 Task: Change  the formatting of the data to Which is Greater than5, In conditional formating, put the option 'Yelow Fill with Drak Yellow Text'In the sheet   Swift Sales templetes book
Action: Mouse moved to (111, 152)
Screenshot: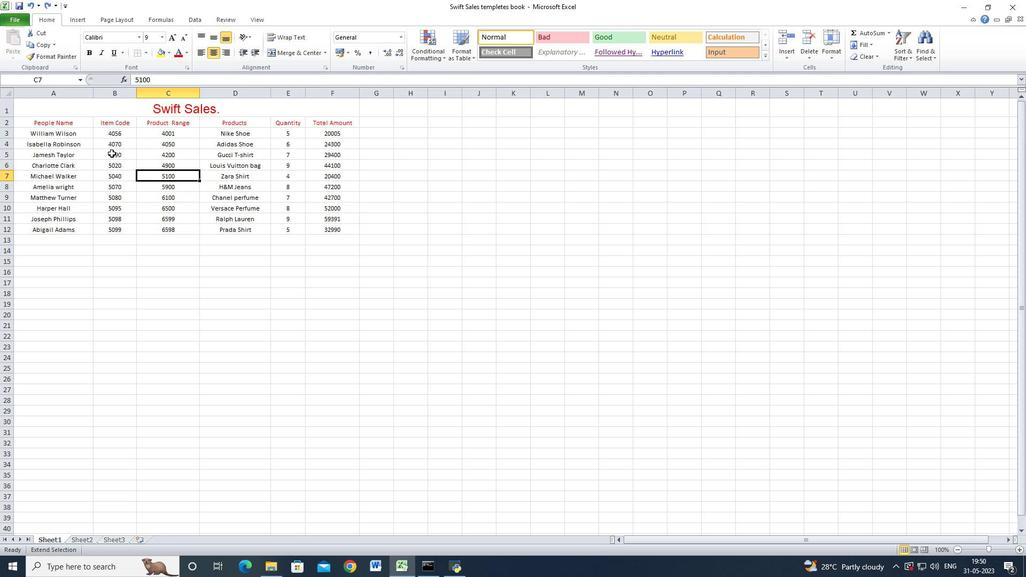 
Action: Mouse pressed left at (111, 152)
Screenshot: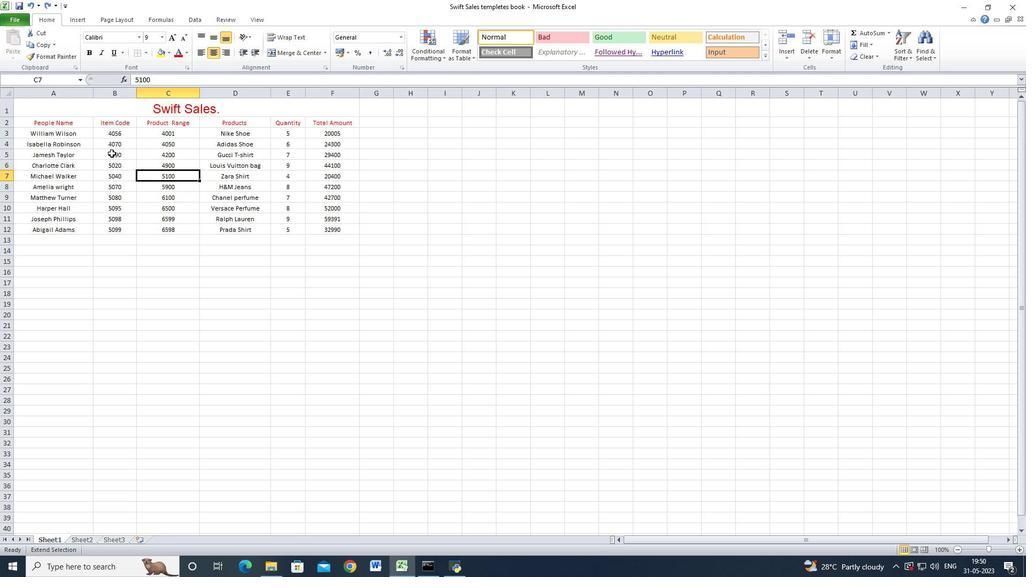 
Action: Mouse moved to (62, 133)
Screenshot: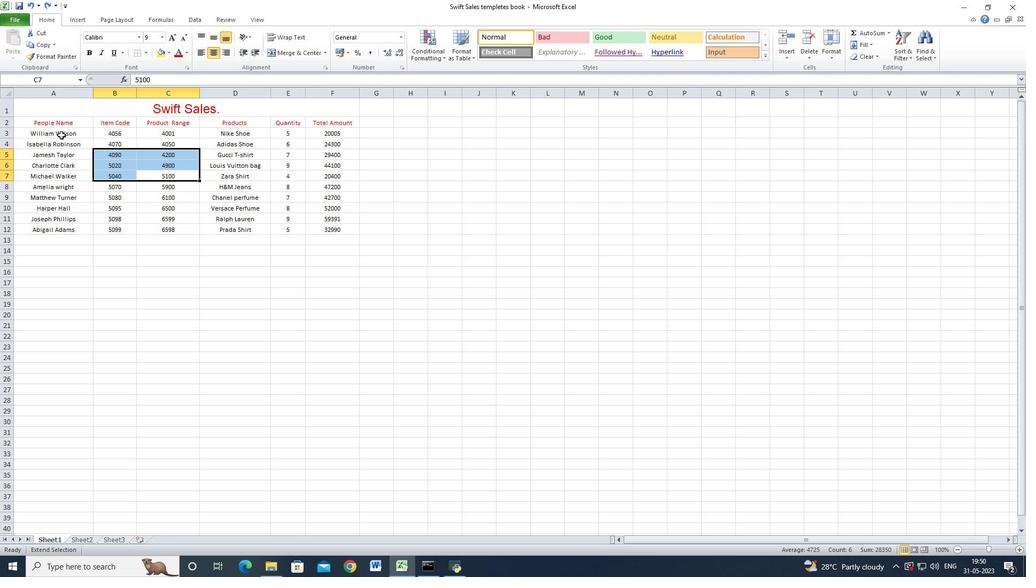 
Action: Mouse pressed left at (62, 133)
Screenshot: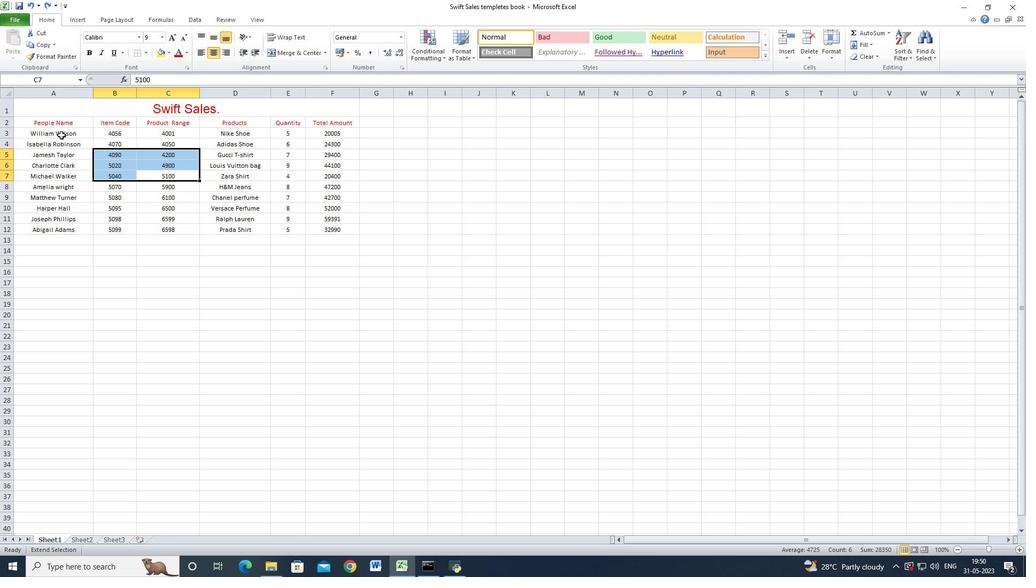 
Action: Mouse moved to (110, 117)
Screenshot: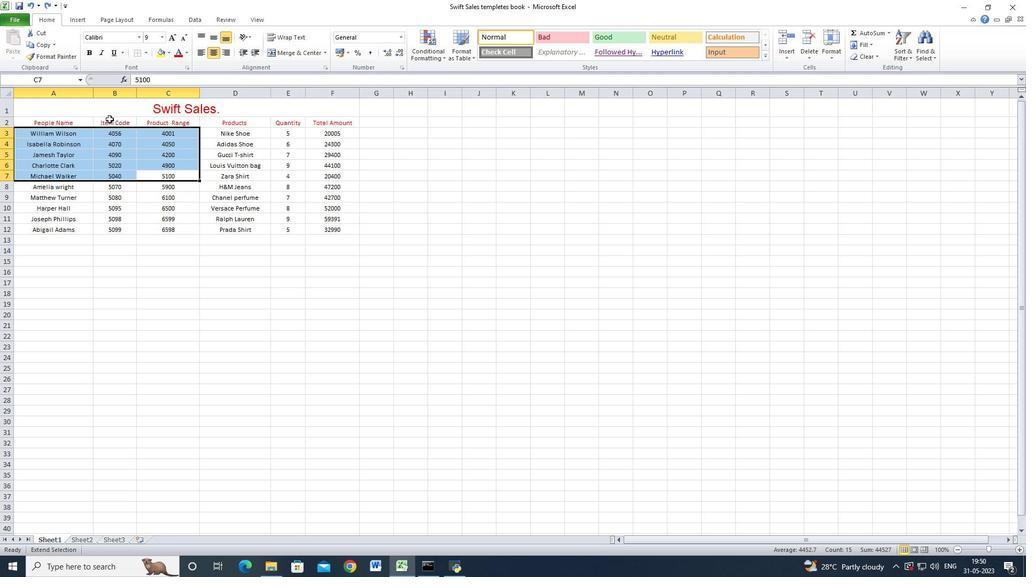 
Action: Mouse pressed left at (110, 117)
Screenshot: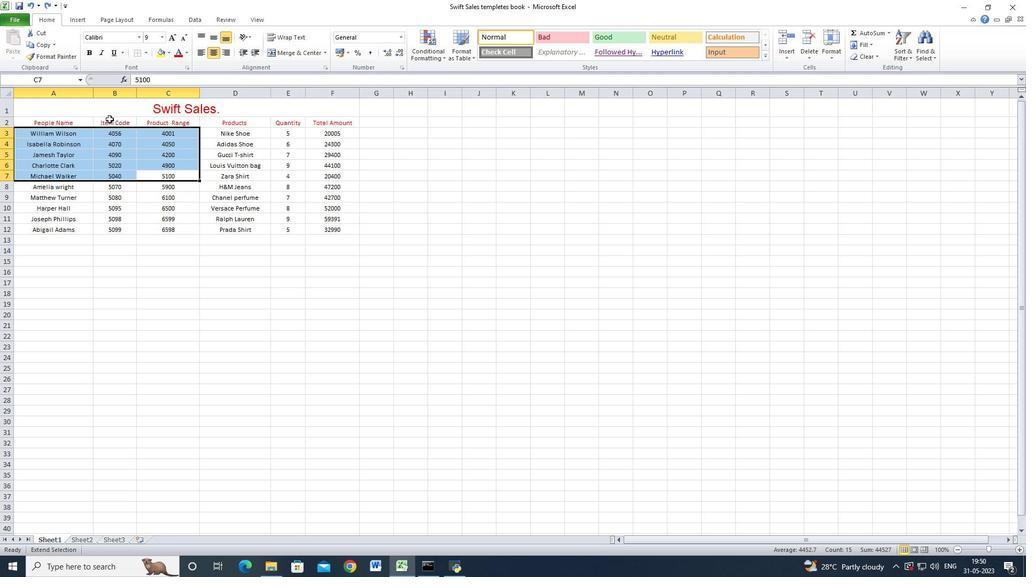 
Action: Mouse moved to (276, 147)
Screenshot: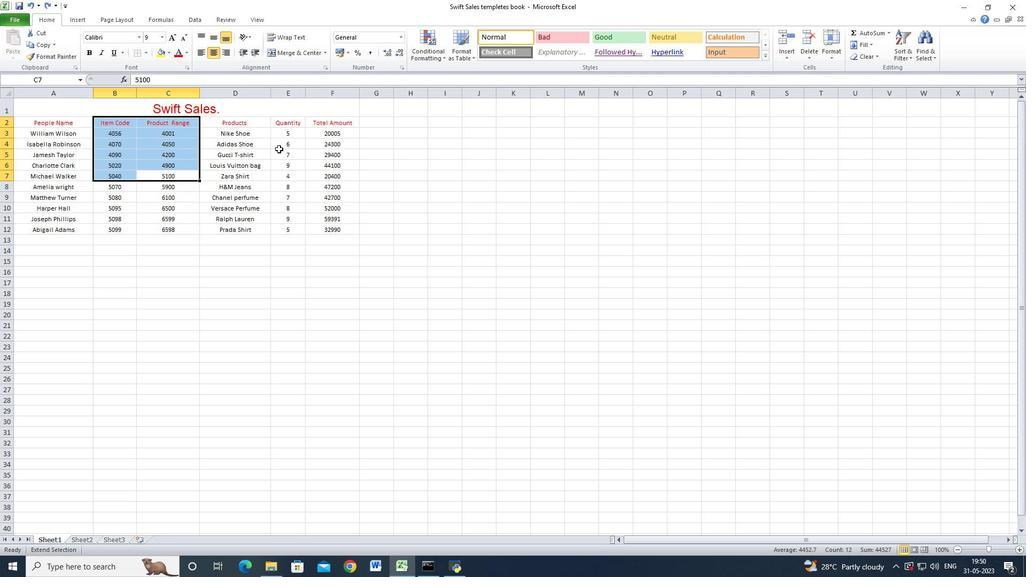 
Action: Key pressed <Key.esc>
Screenshot: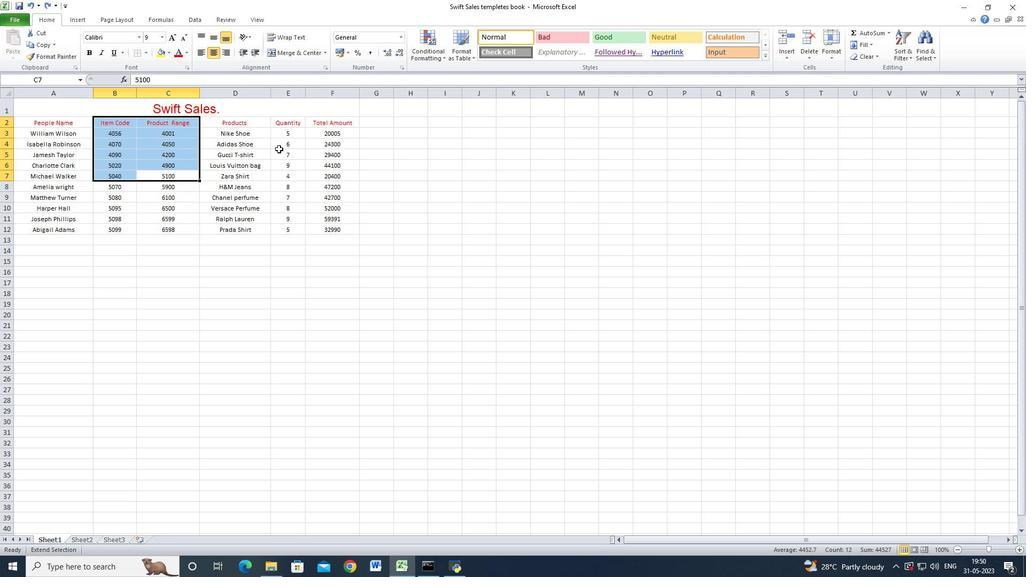 
Action: Mouse moved to (270, 158)
Screenshot: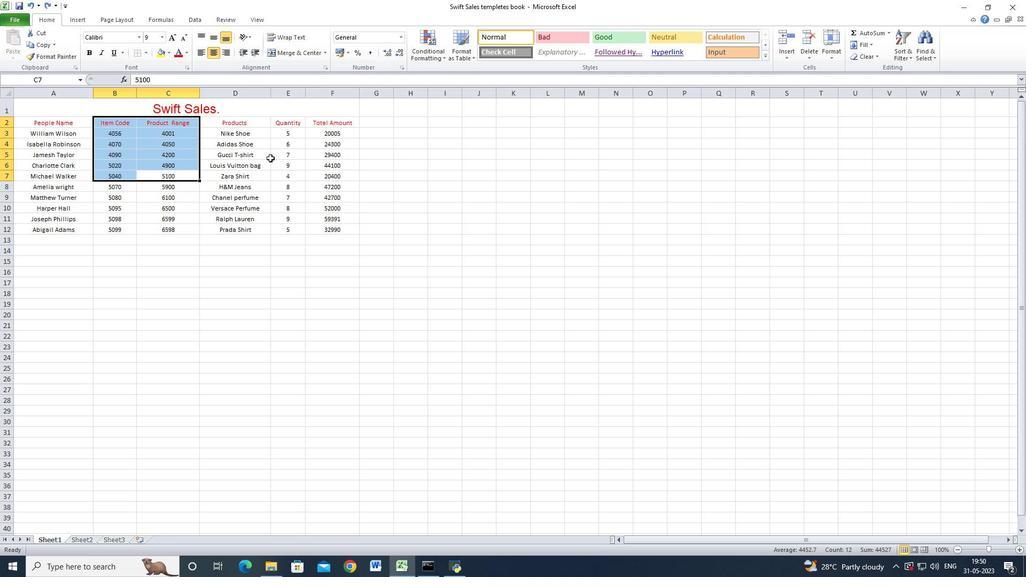 
Action: Mouse pressed left at (270, 158)
Screenshot: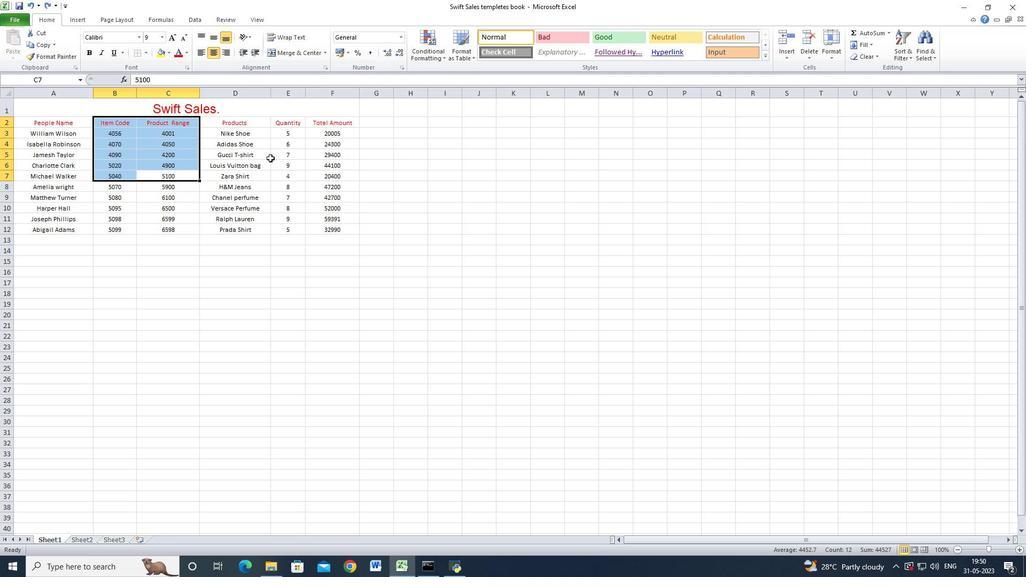 
Action: Mouse moved to (63, 121)
Screenshot: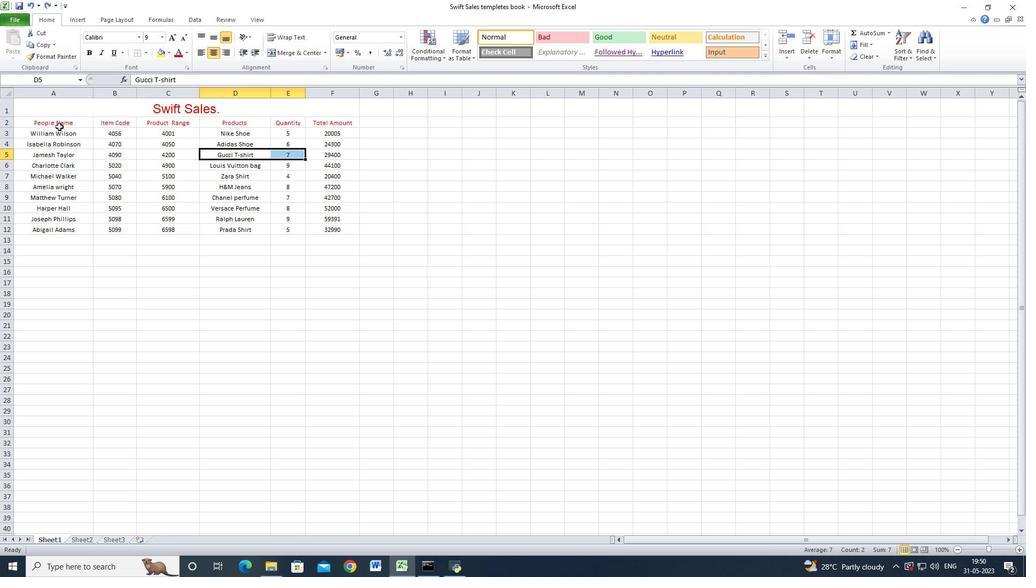 
Action: Mouse pressed left at (63, 121)
Screenshot: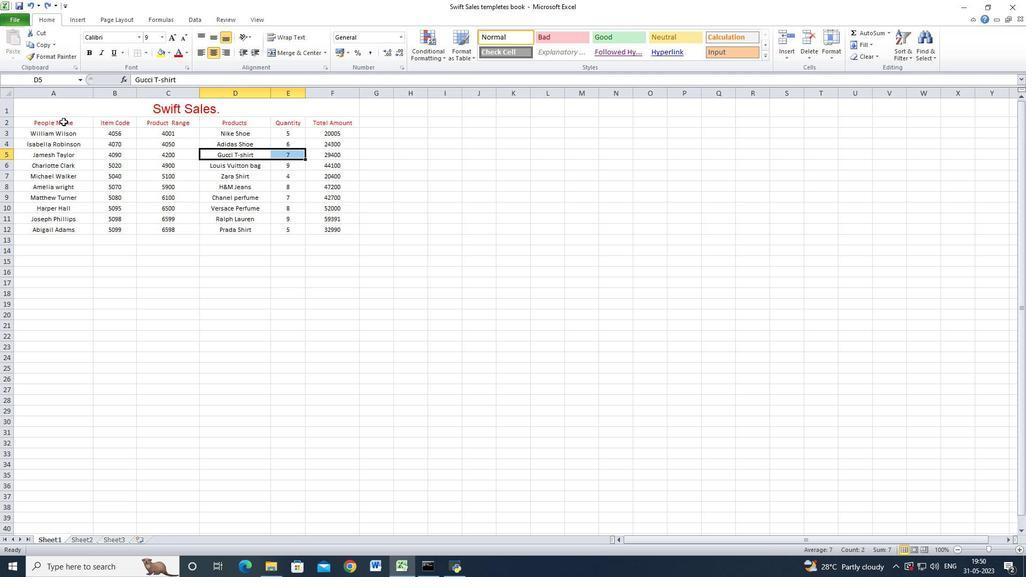 
Action: Mouse moved to (206, 144)
Screenshot: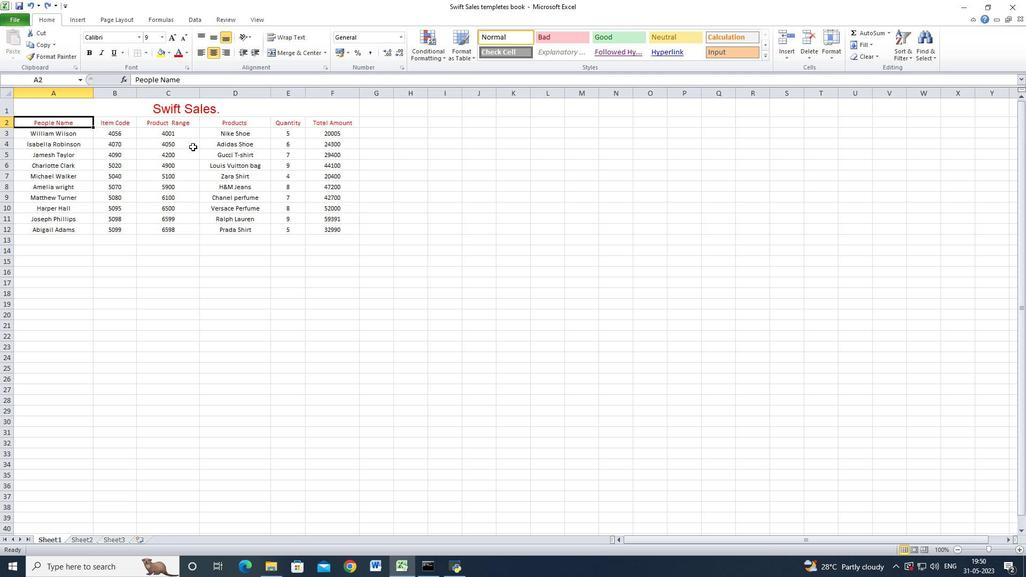 
Action: Mouse pressed left at (206, 144)
Screenshot: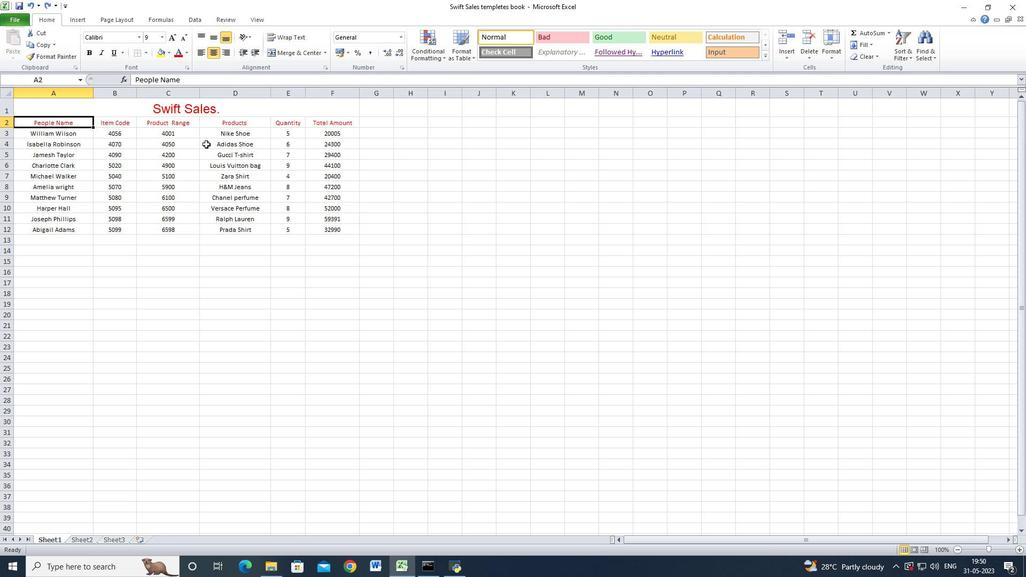 
Action: Mouse moved to (43, 110)
Screenshot: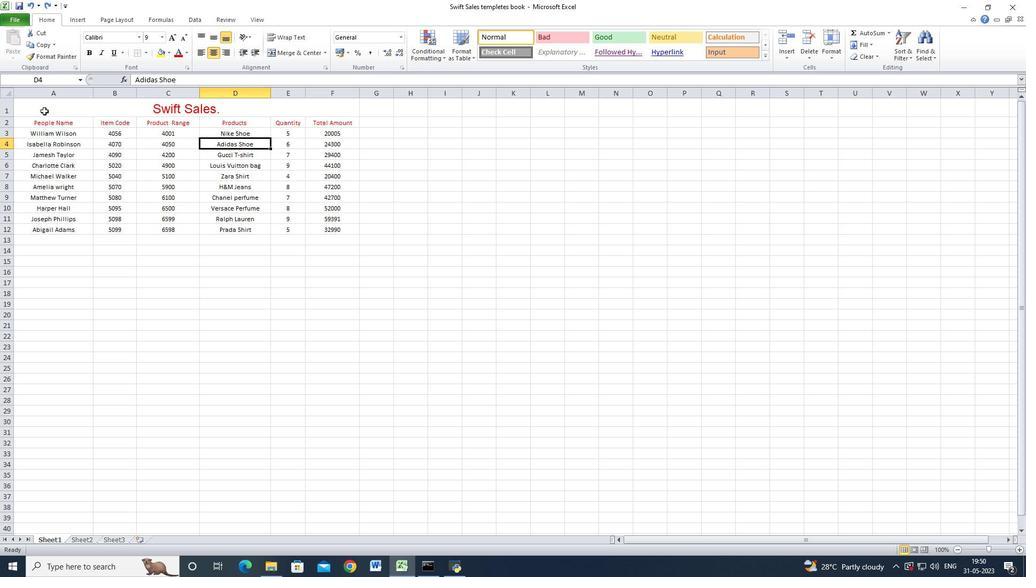 
Action: Mouse pressed left at (43, 110)
Screenshot: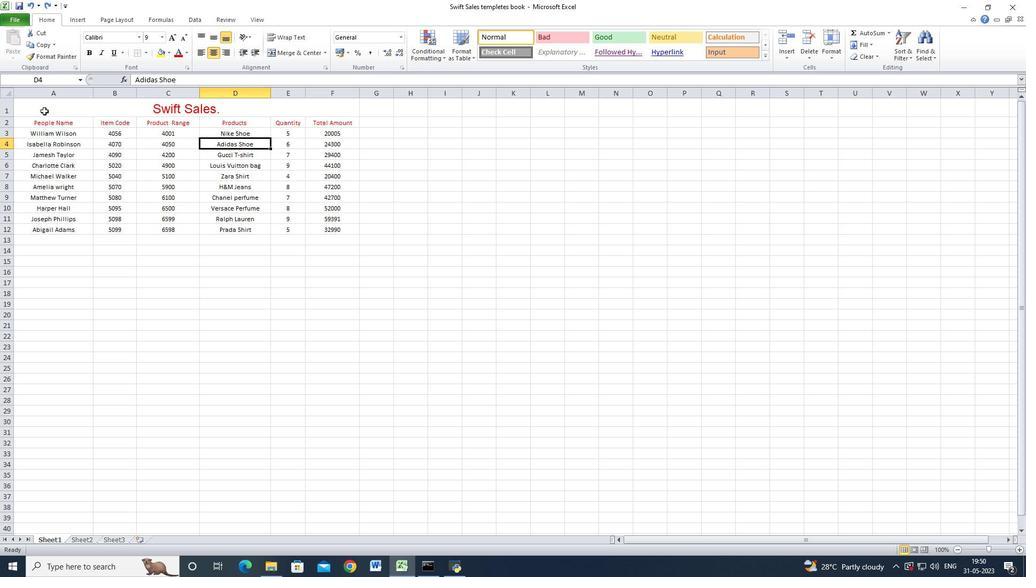 
Action: Mouse moved to (443, 57)
Screenshot: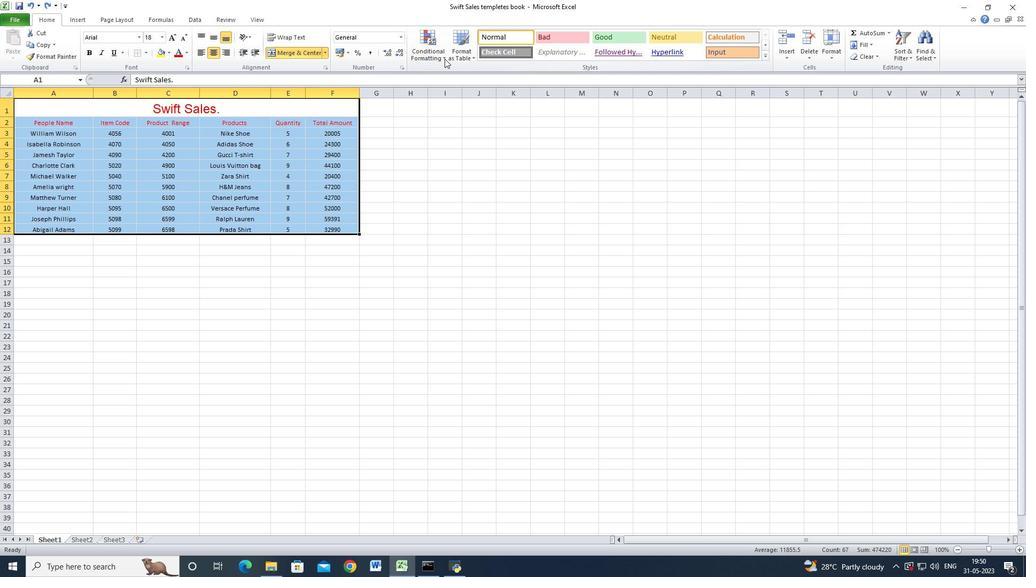 
Action: Mouse pressed left at (443, 57)
Screenshot: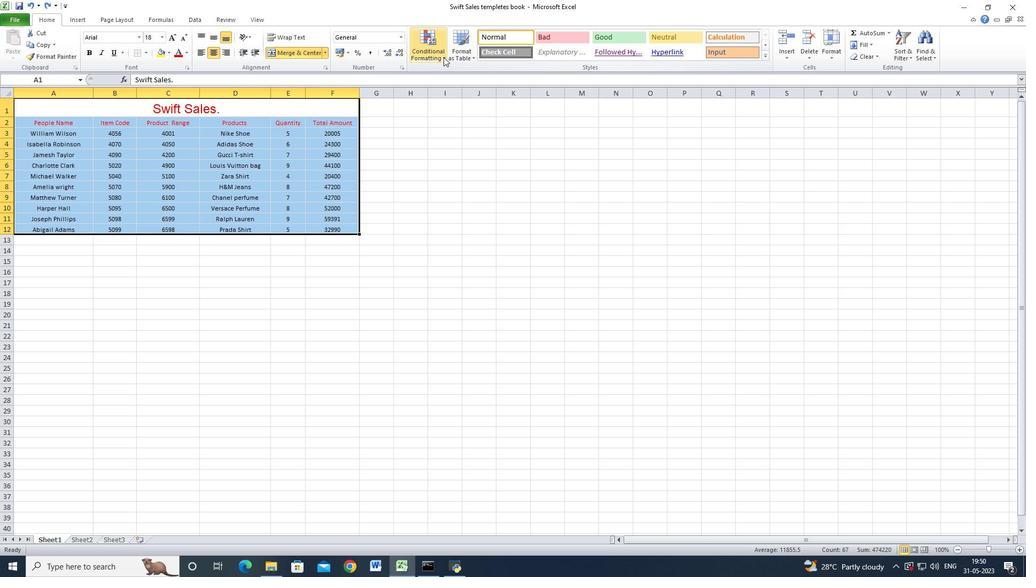 
Action: Mouse moved to (538, 79)
Screenshot: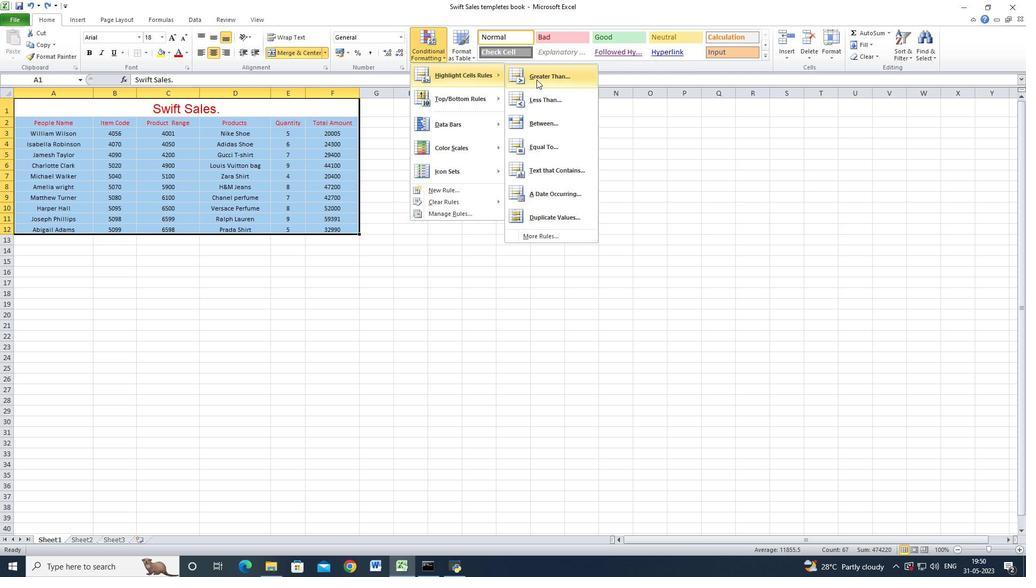 
Action: Mouse pressed left at (538, 79)
Screenshot: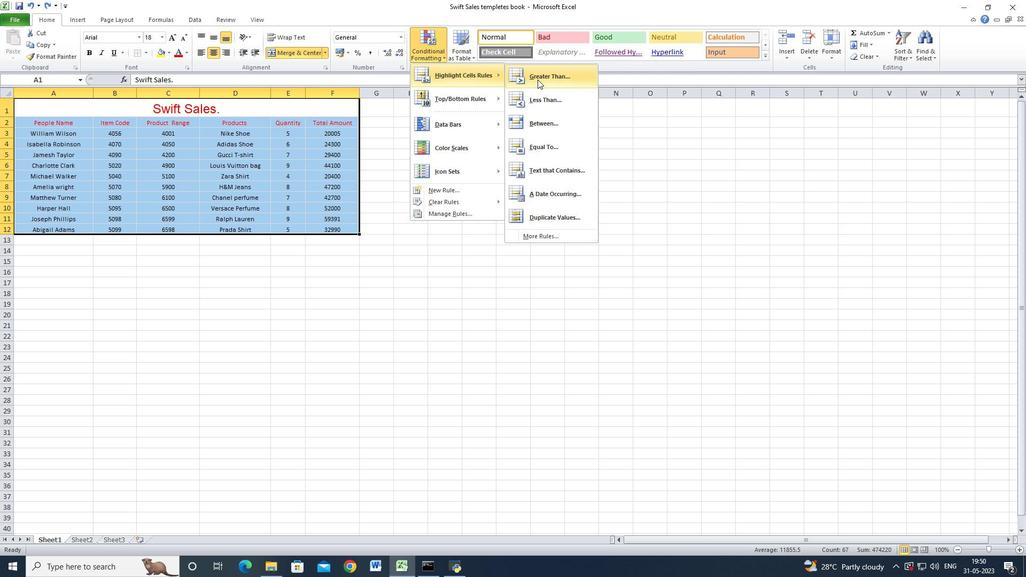 
Action: Mouse moved to (205, 279)
Screenshot: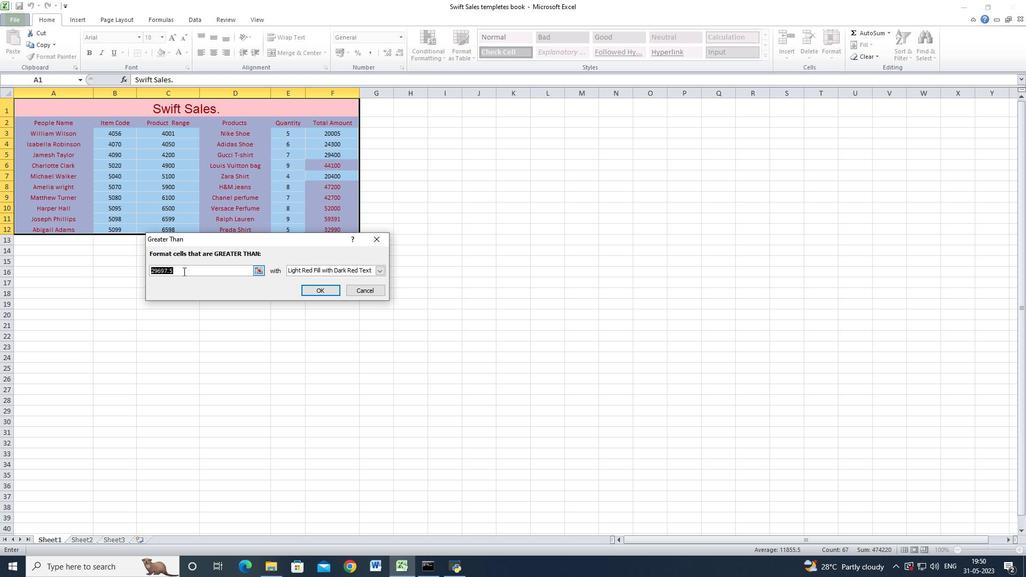
Action: Key pressed 5
Screenshot: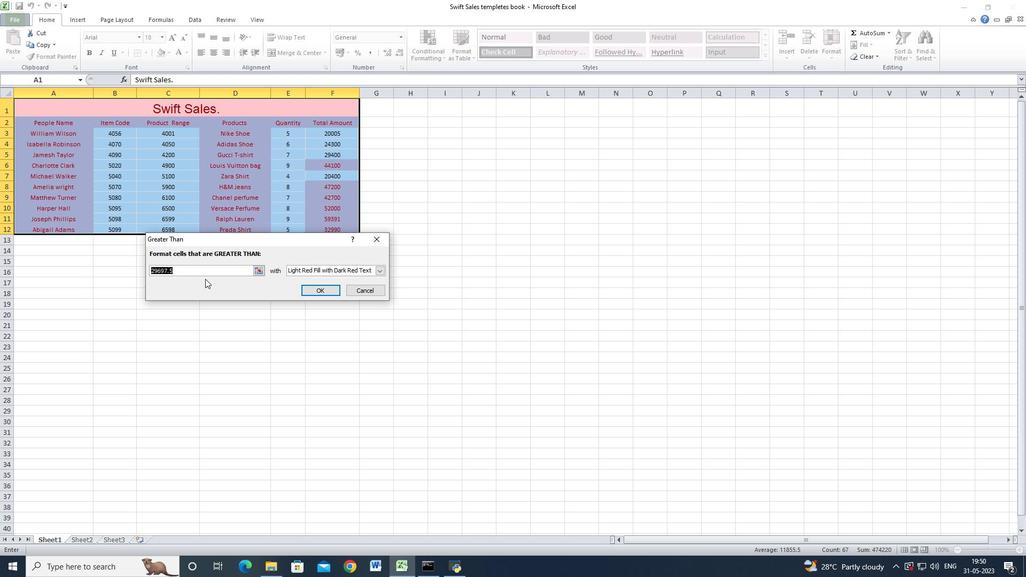 
Action: Mouse moved to (379, 269)
Screenshot: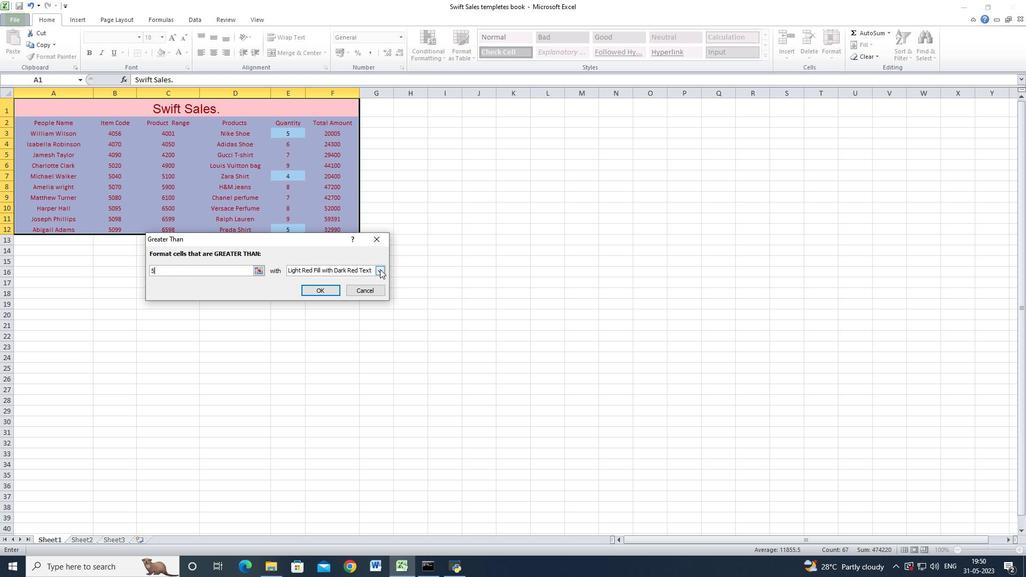 
Action: Mouse pressed left at (379, 269)
Screenshot: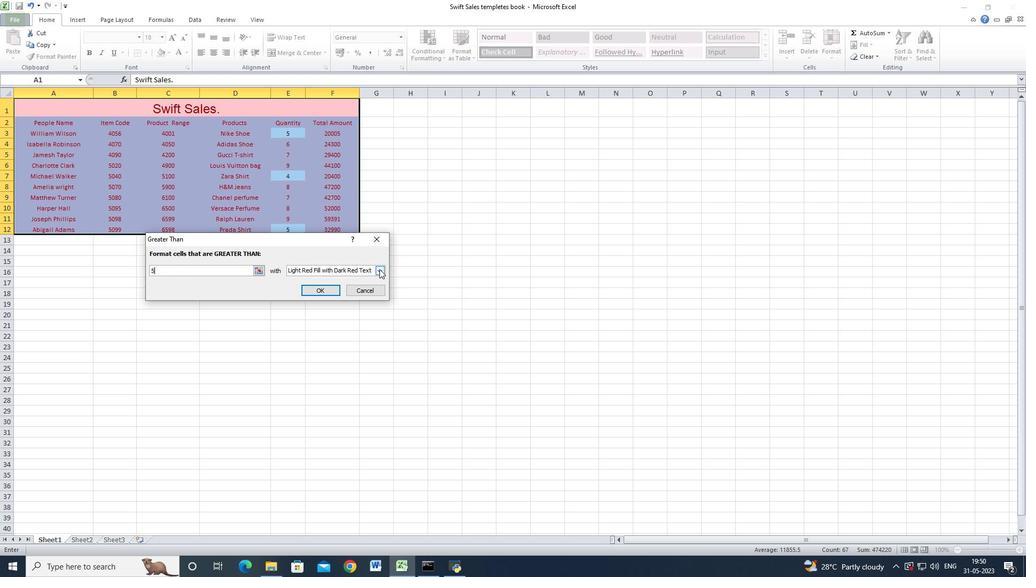 
Action: Mouse moved to (326, 287)
Screenshot: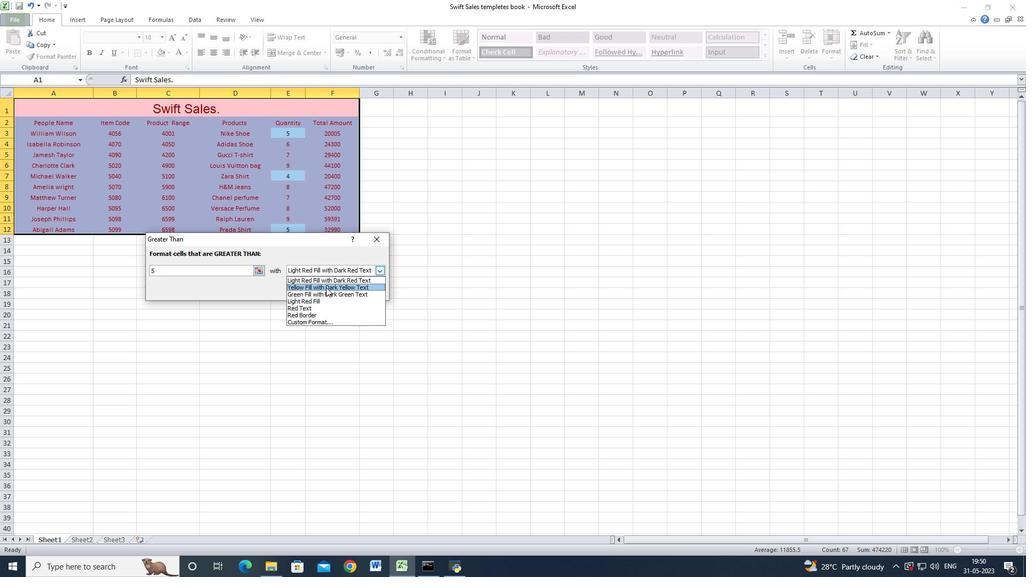 
Action: Mouse pressed left at (326, 287)
Screenshot: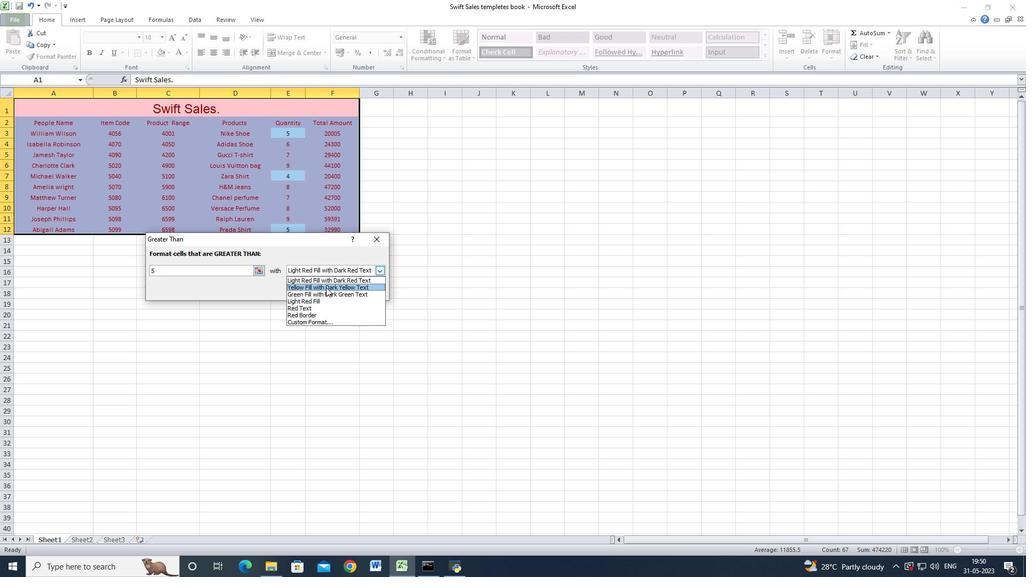 
Action: Mouse moved to (325, 290)
Screenshot: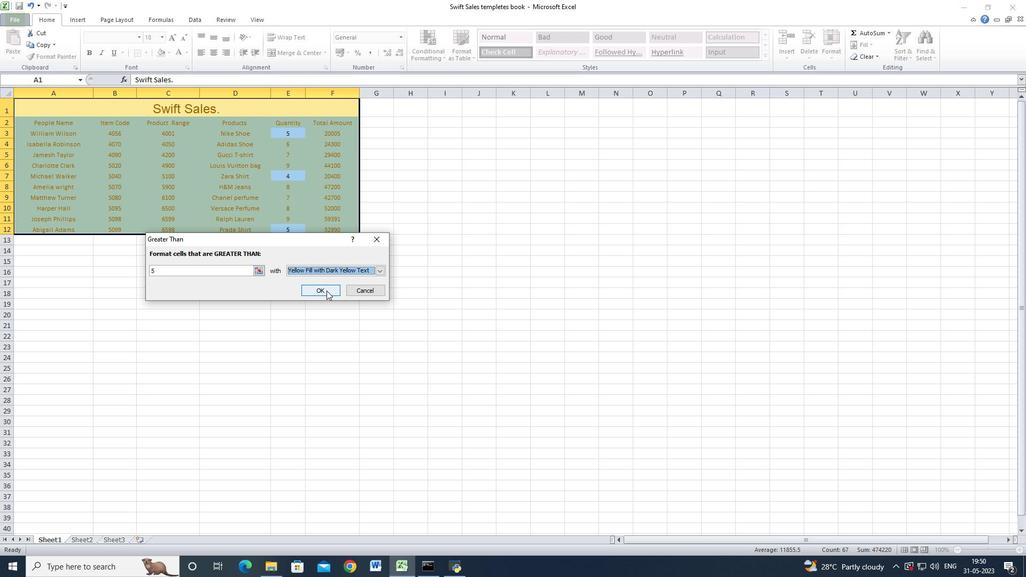 
Action: Mouse pressed left at (325, 290)
Screenshot: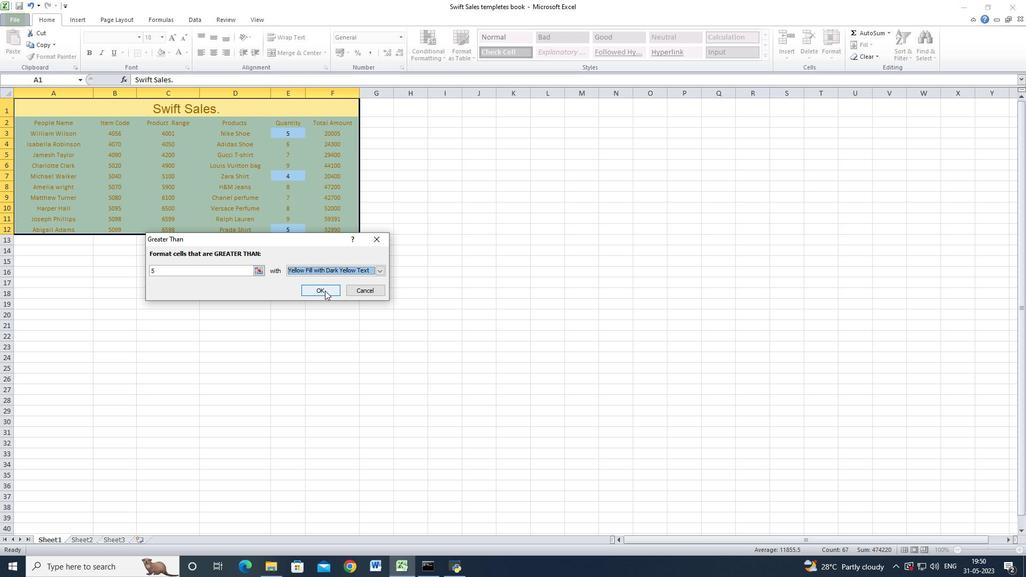 
Action: Mouse moved to (308, 210)
Screenshot: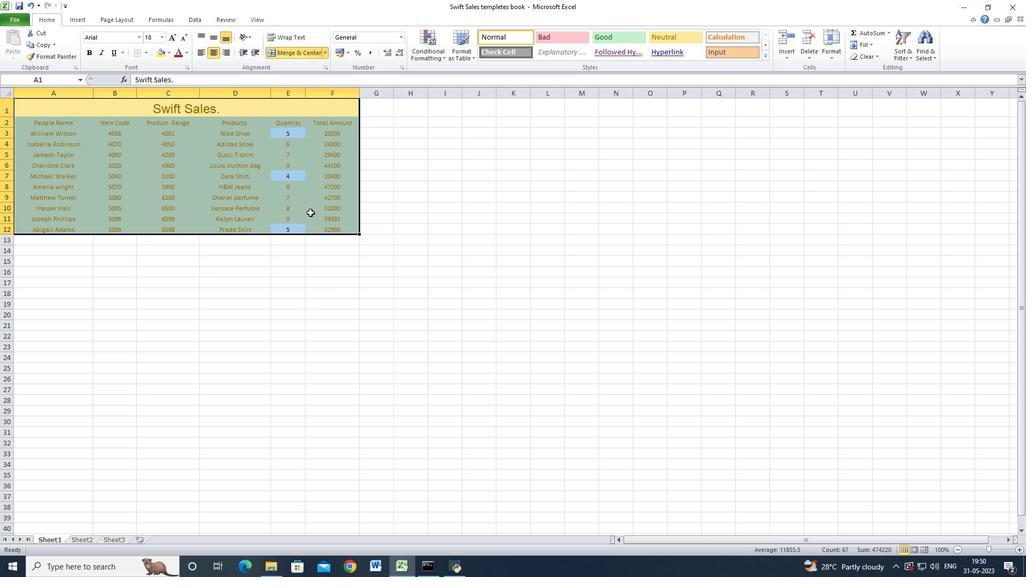
Action: Mouse pressed left at (308, 210)
Screenshot: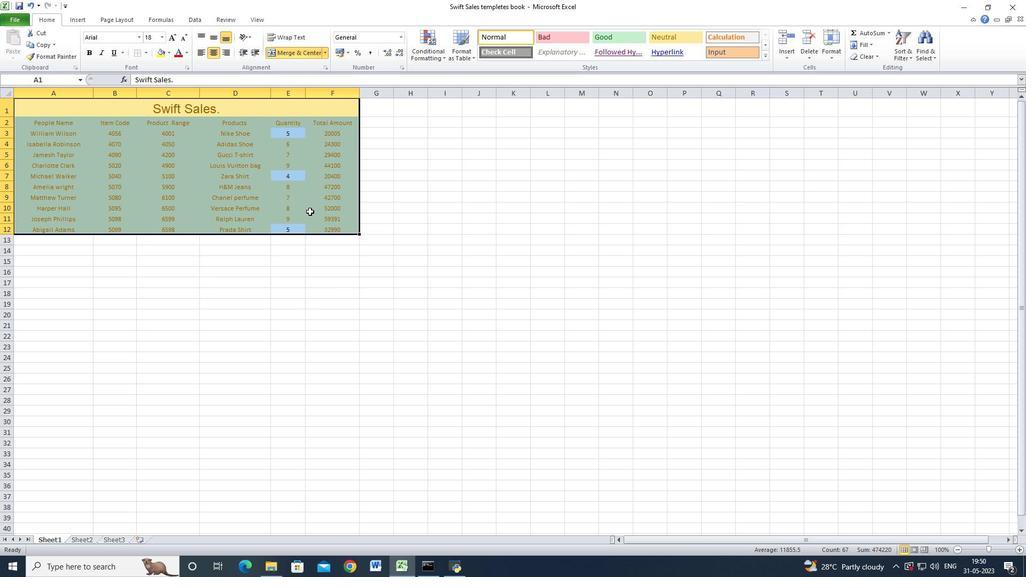 
Action: Mouse moved to (237, 170)
Screenshot: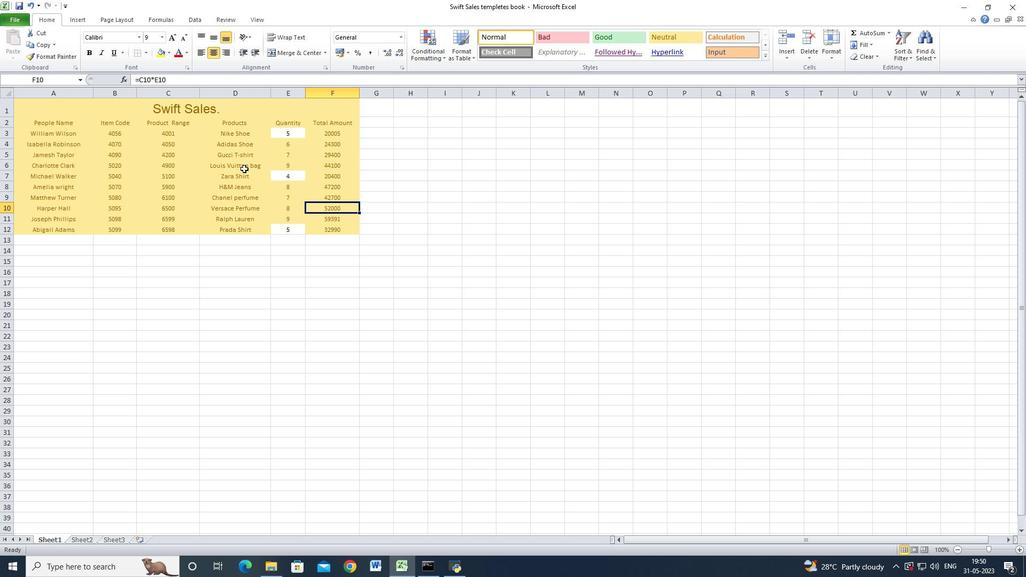 
Action: Mouse pressed left at (237, 170)
Screenshot: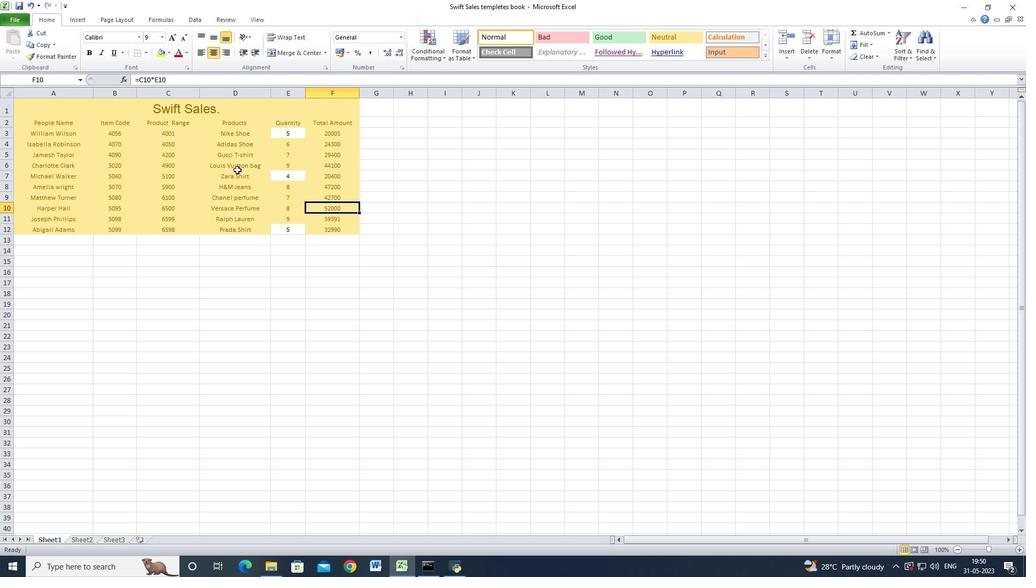 
Action: Mouse moved to (312, 156)
Screenshot: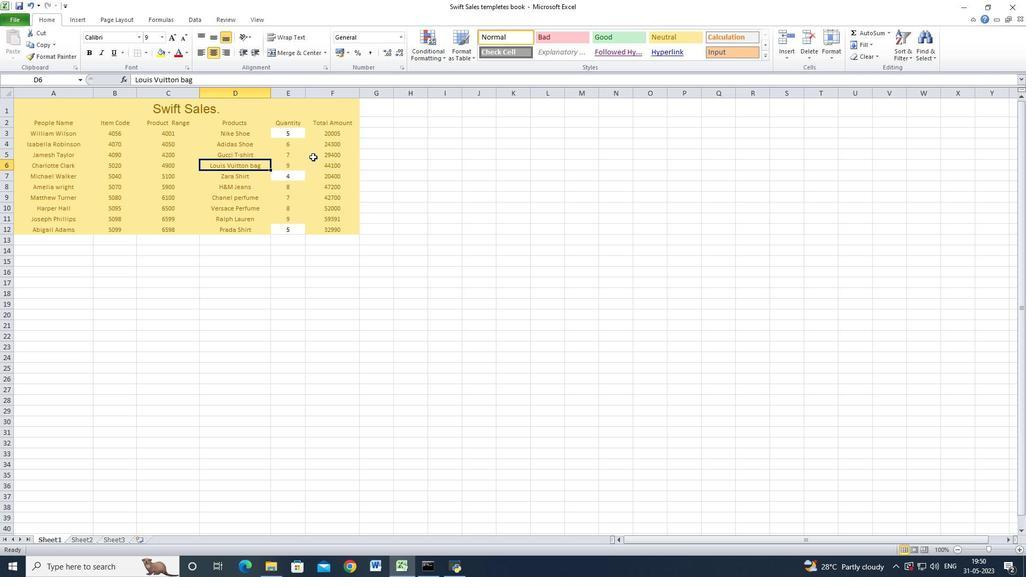 
